 Task: Choose the host language as Arabic.
Action: Mouse moved to (831, 119)
Screenshot: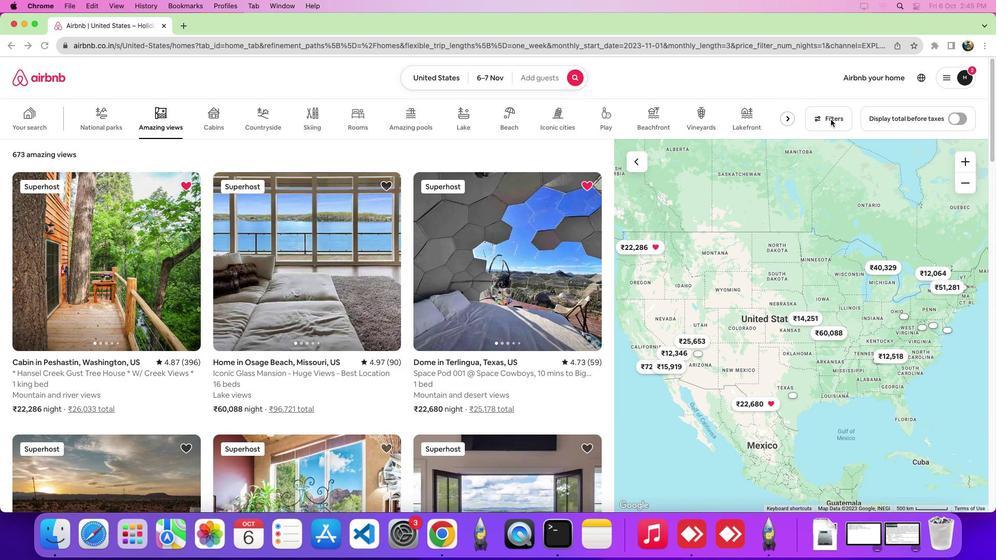 
Action: Mouse pressed left at (831, 119)
Screenshot: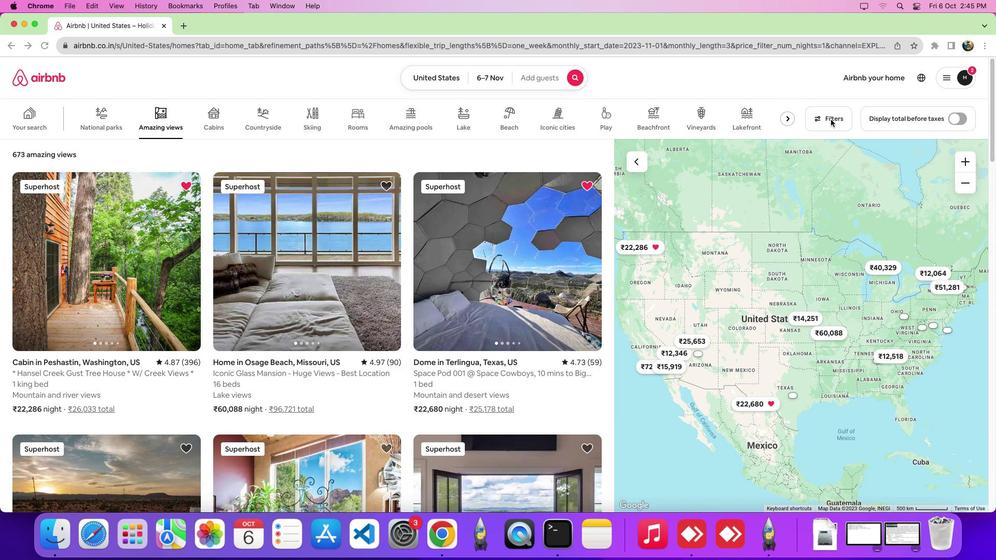 
Action: Mouse moved to (832, 119)
Screenshot: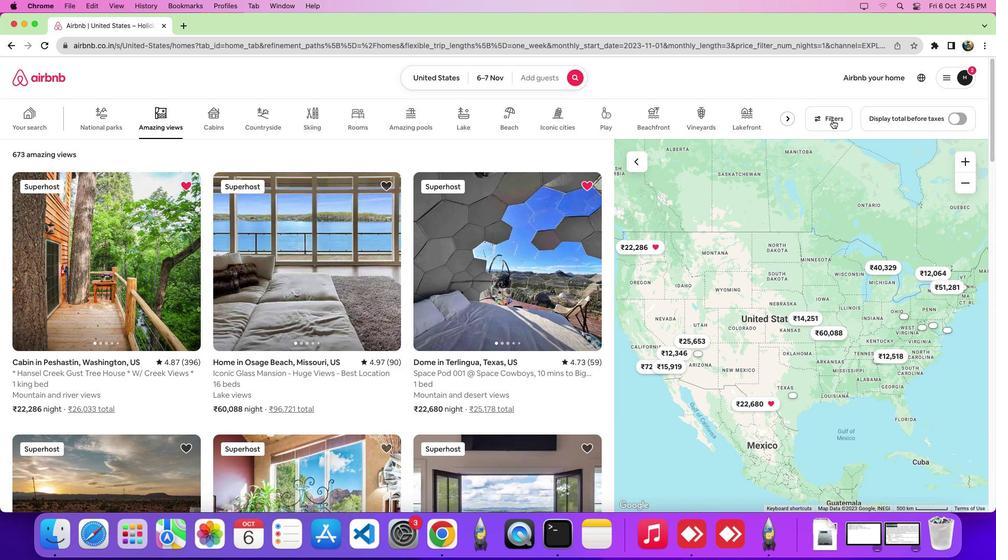 
Action: Mouse pressed left at (832, 119)
Screenshot: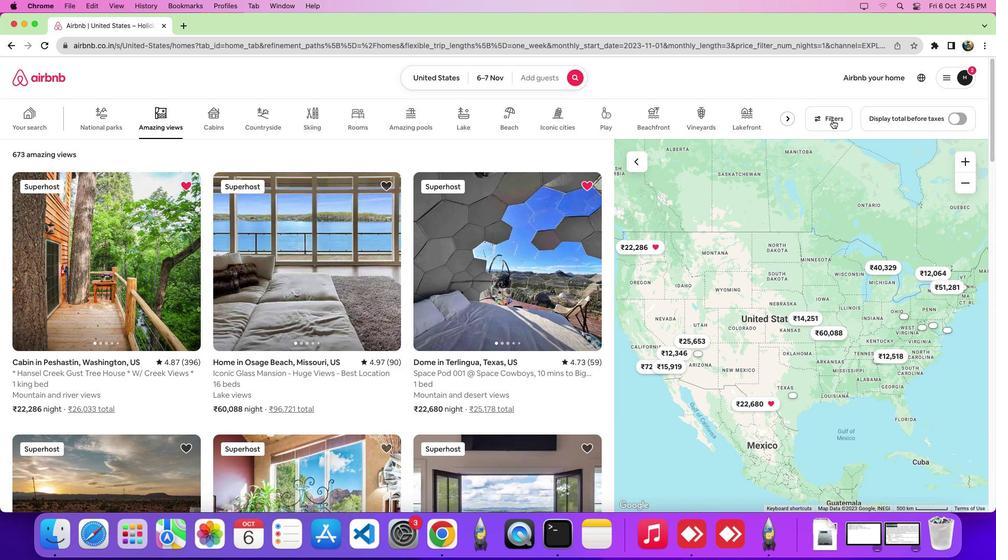 
Action: Mouse moved to (386, 172)
Screenshot: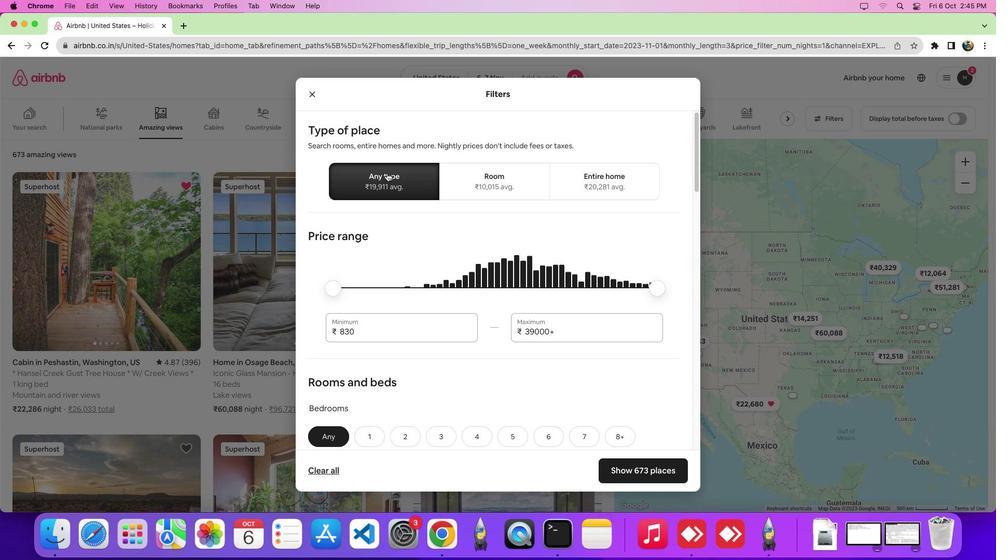 
Action: Mouse pressed left at (386, 172)
Screenshot: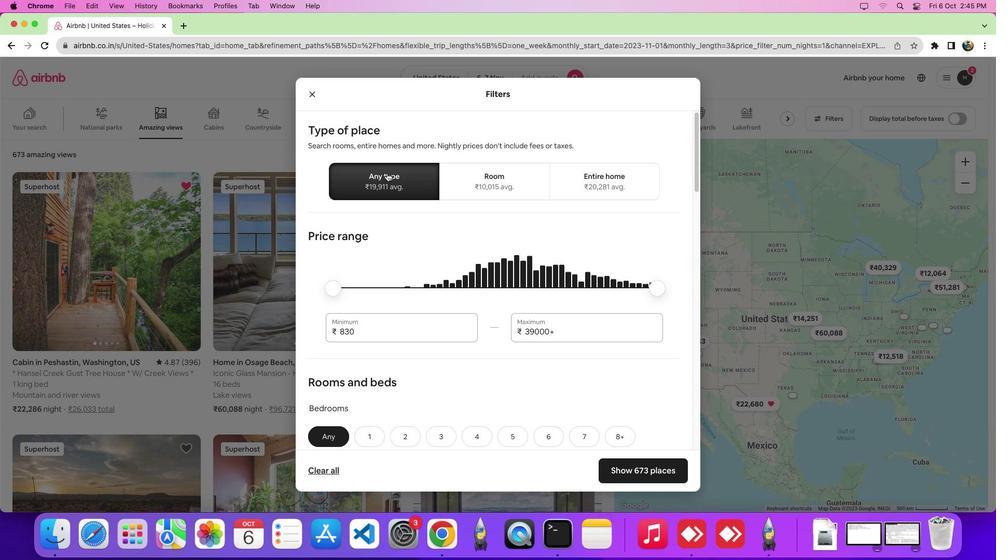 
Action: Mouse moved to (454, 359)
Screenshot: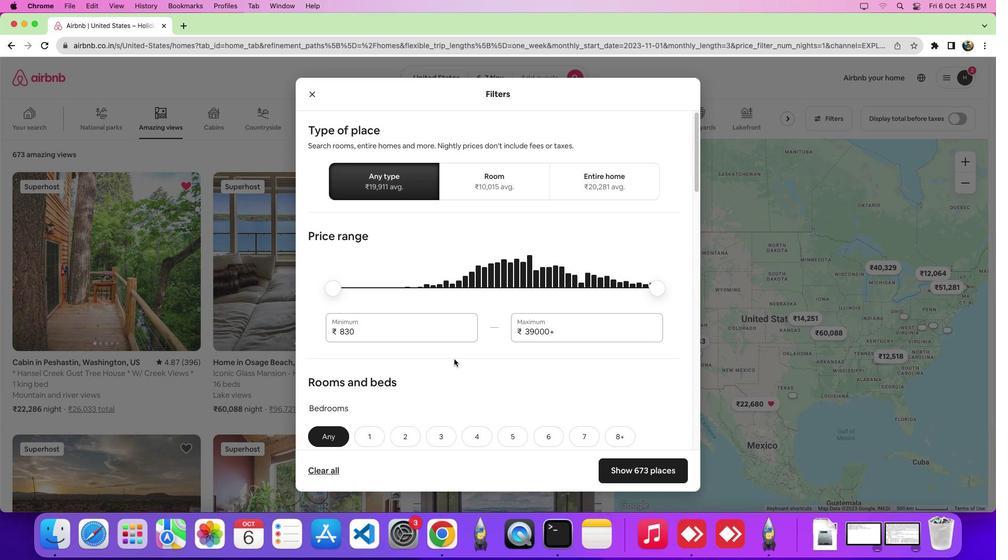 
Action: Mouse scrolled (454, 359) with delta (0, 0)
Screenshot: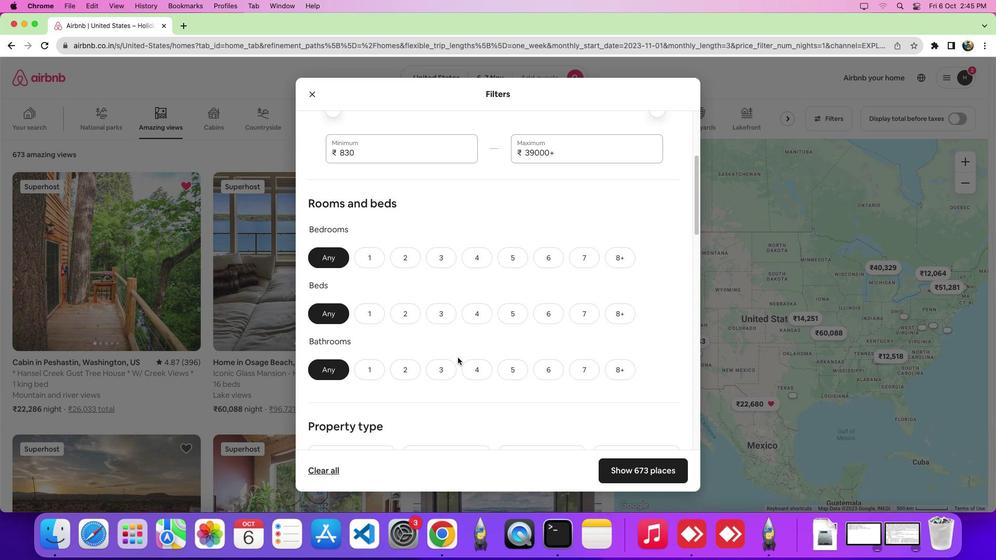 
Action: Mouse scrolled (454, 359) with delta (0, -2)
Screenshot: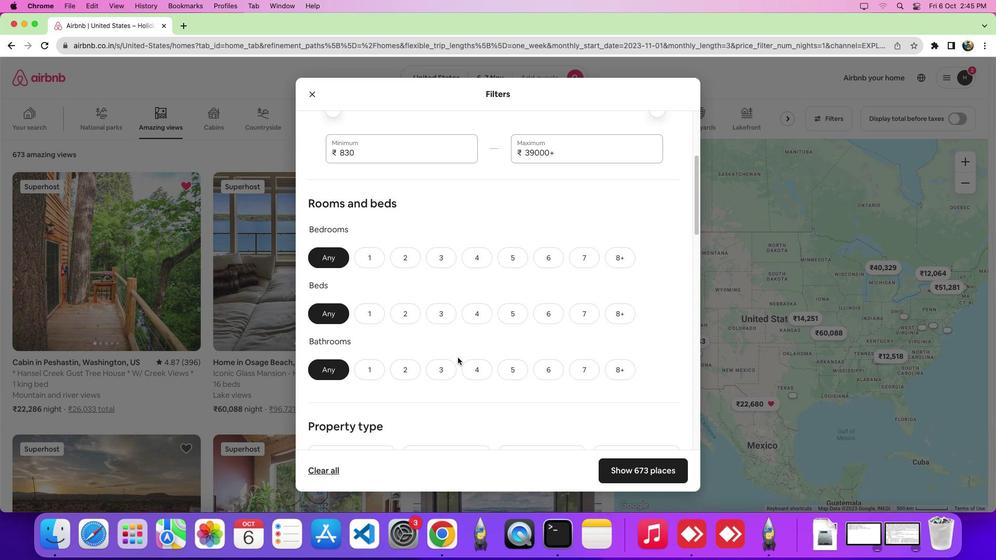 
Action: Mouse scrolled (454, 359) with delta (0, -7)
Screenshot: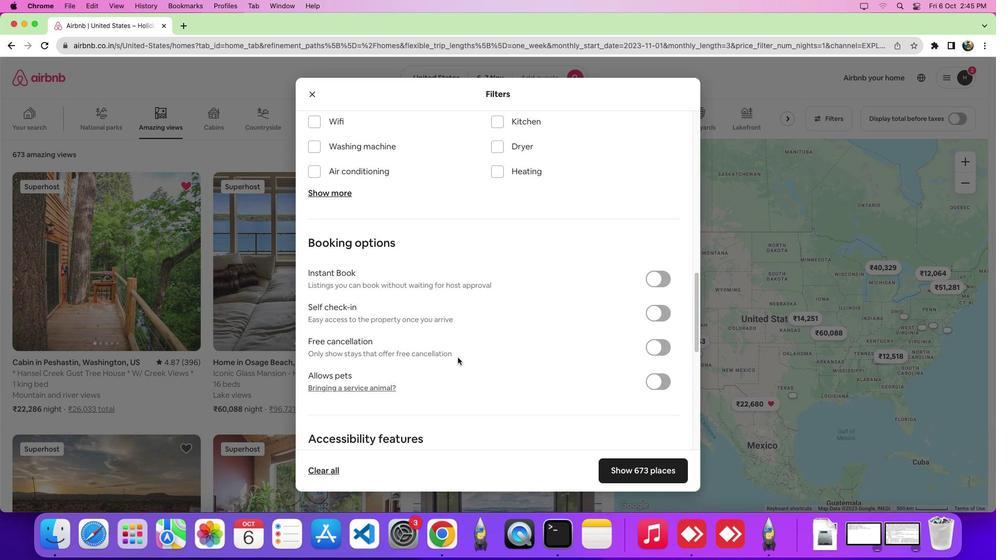 
Action: Mouse scrolled (454, 359) with delta (0, -8)
Screenshot: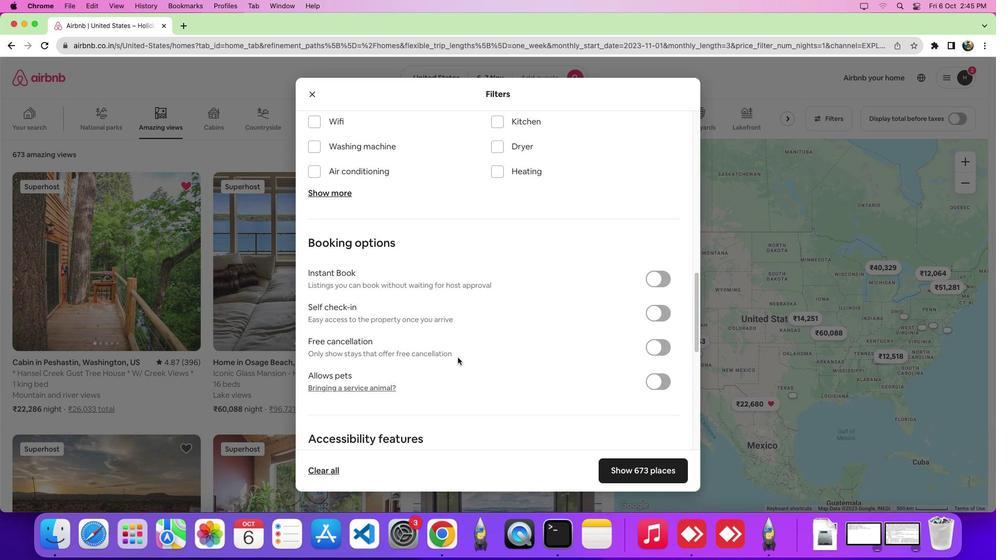 
Action: Mouse moved to (457, 357)
Screenshot: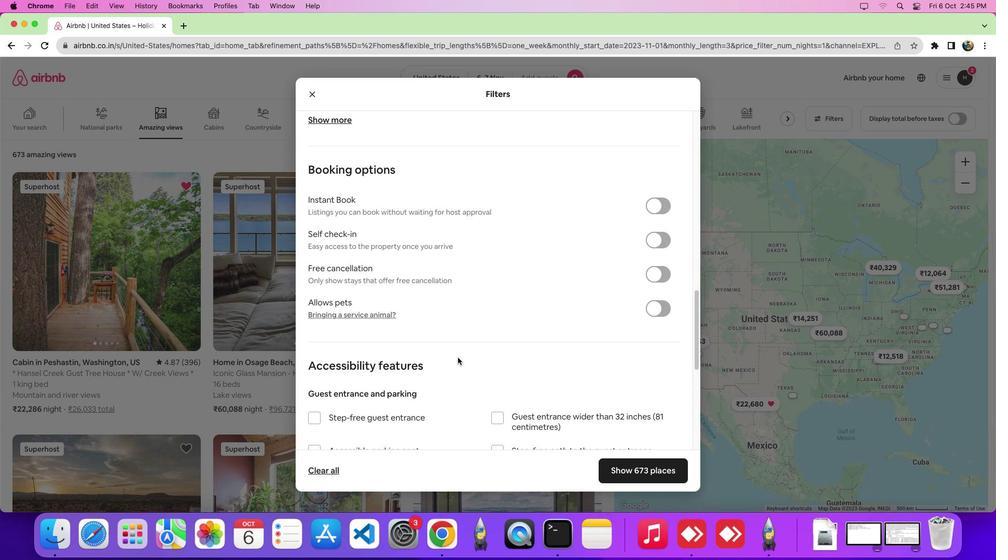 
Action: Mouse scrolled (457, 357) with delta (0, 0)
Screenshot: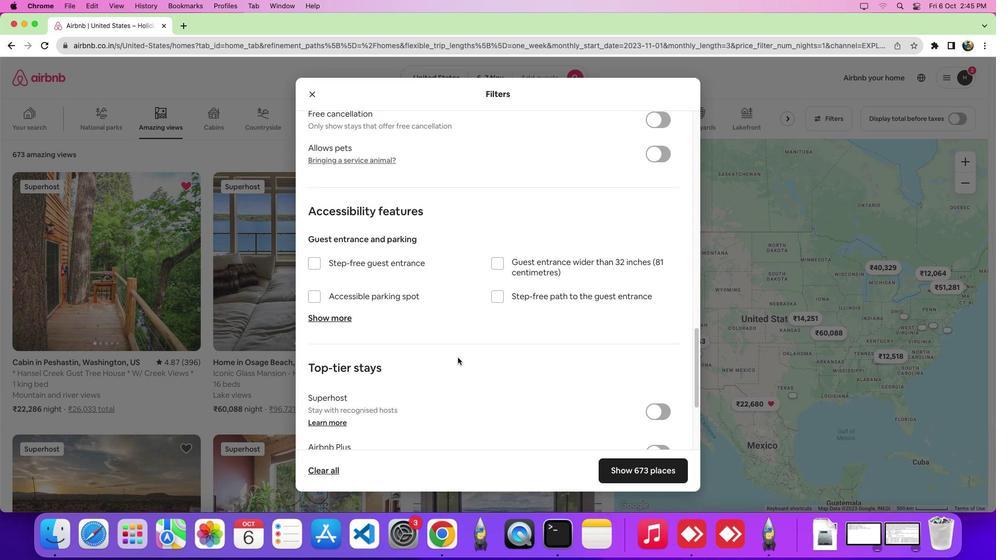 
Action: Mouse scrolled (457, 357) with delta (0, -1)
Screenshot: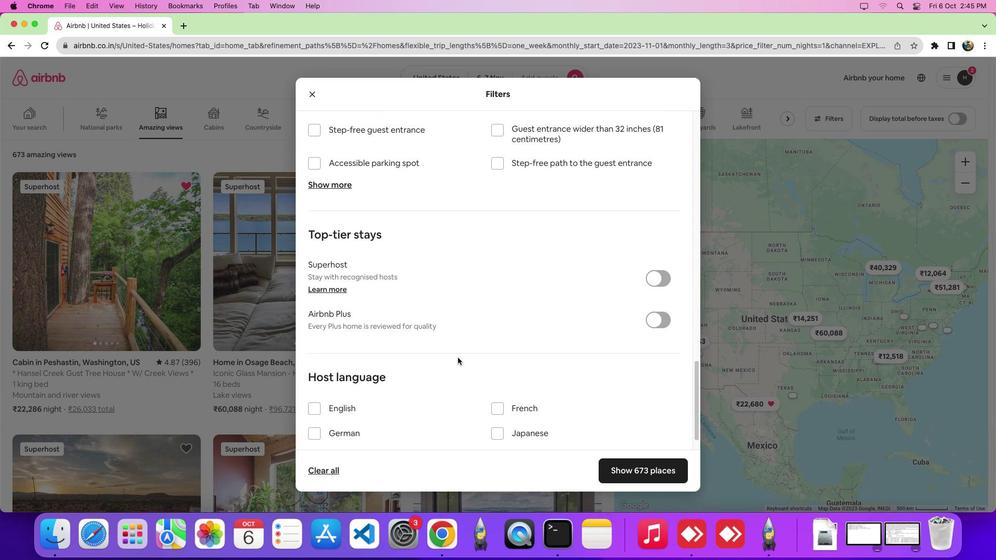 
Action: Mouse scrolled (457, 357) with delta (0, -5)
Screenshot: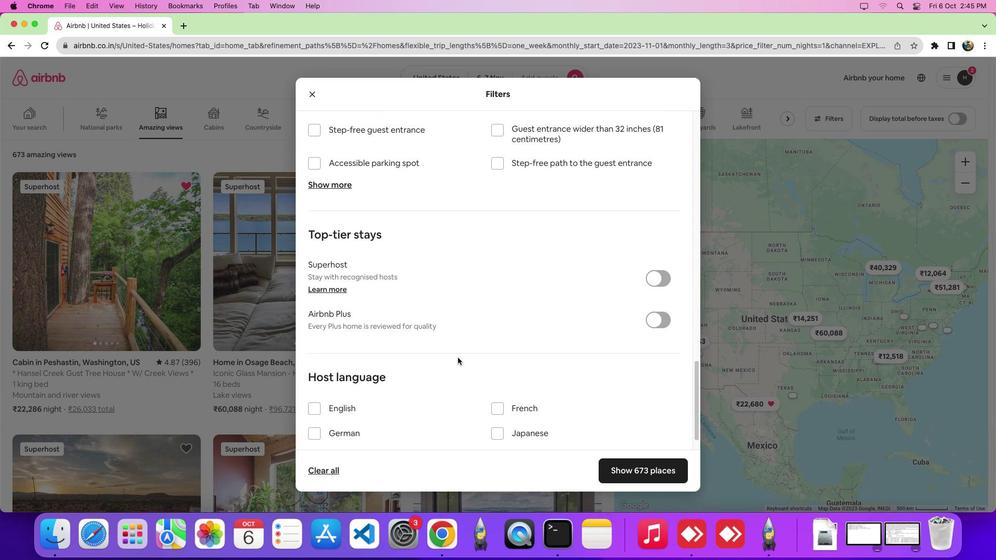 
Action: Mouse scrolled (457, 357) with delta (0, -7)
Screenshot: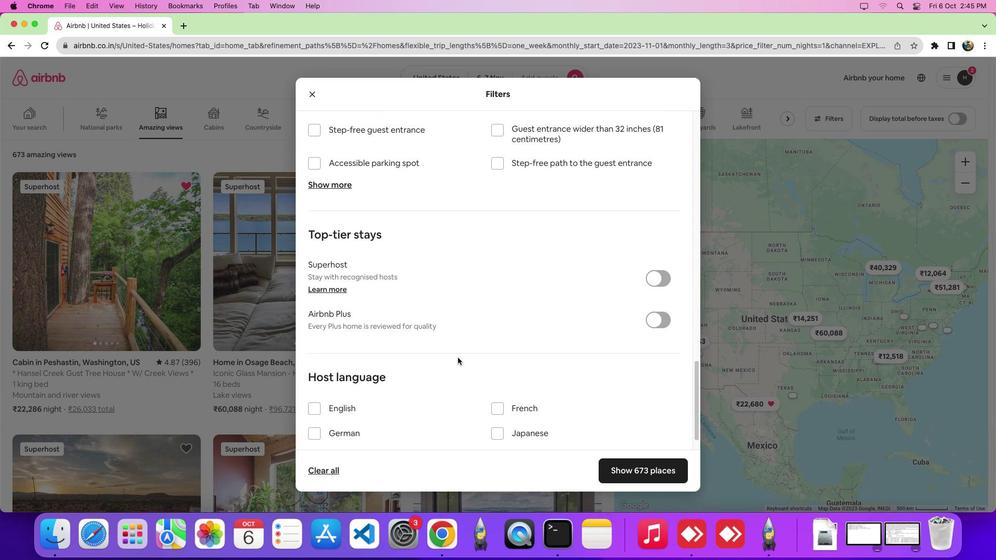 
Action: Mouse scrolled (457, 357) with delta (0, -8)
Screenshot: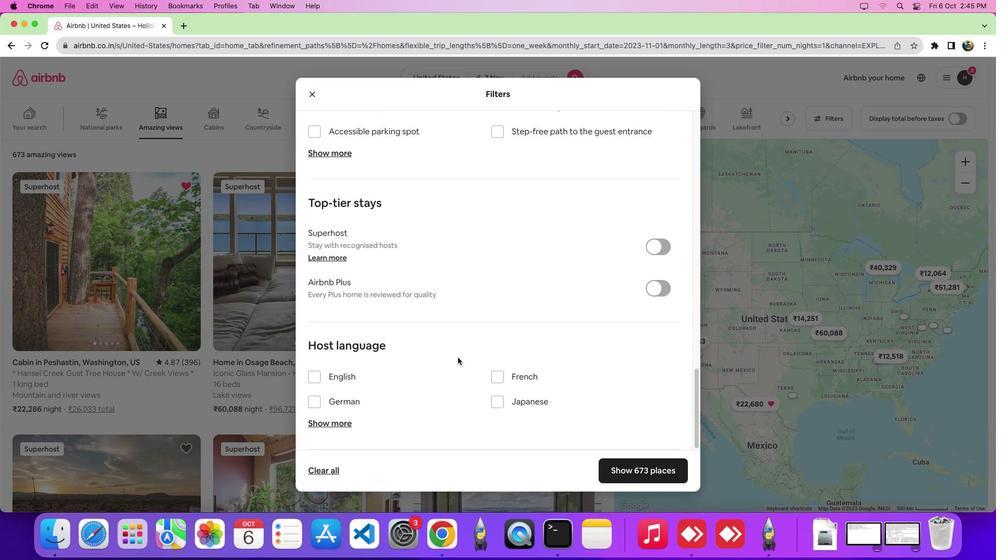 
Action: Mouse scrolled (457, 357) with delta (0, 0)
Screenshot: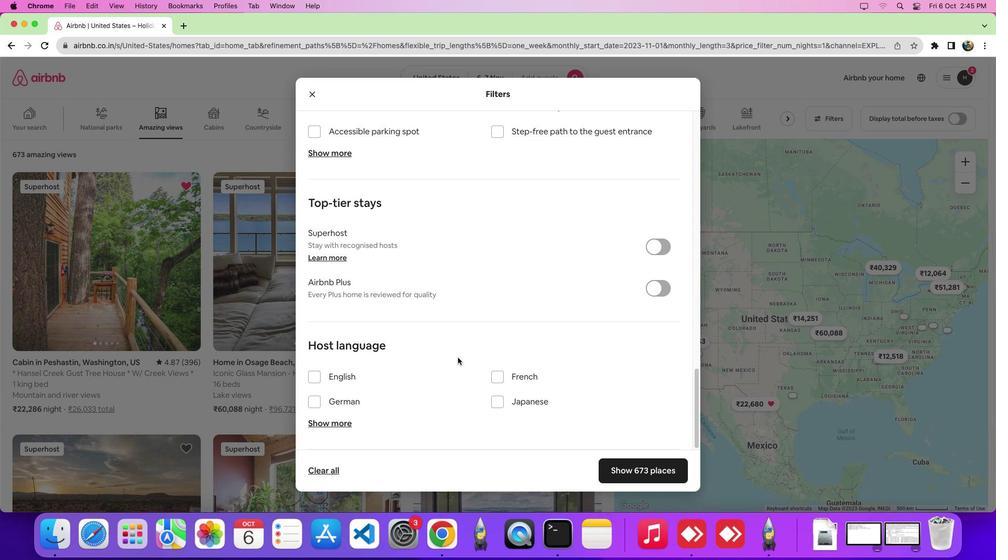 
Action: Mouse scrolled (457, 357) with delta (0, 0)
Screenshot: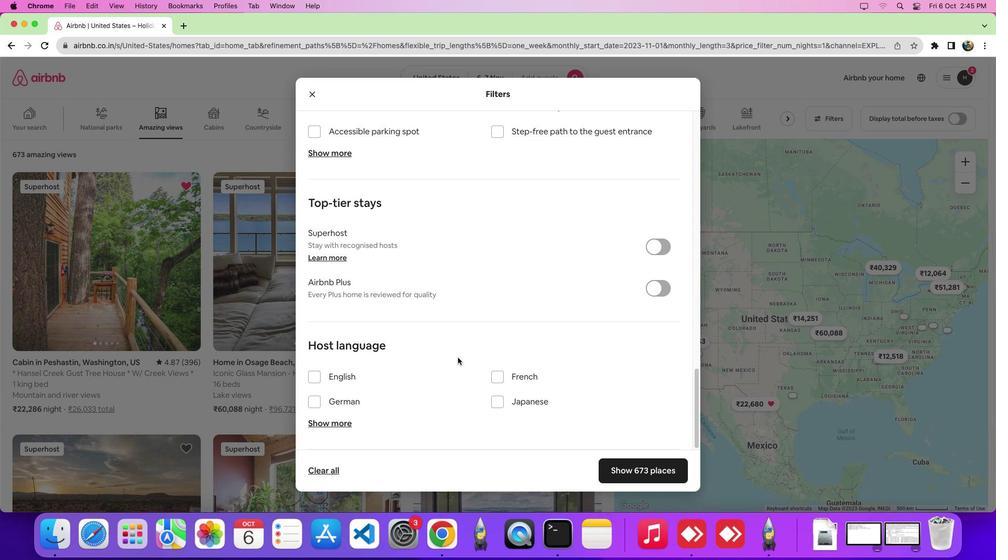 
Action: Mouse moved to (331, 421)
Screenshot: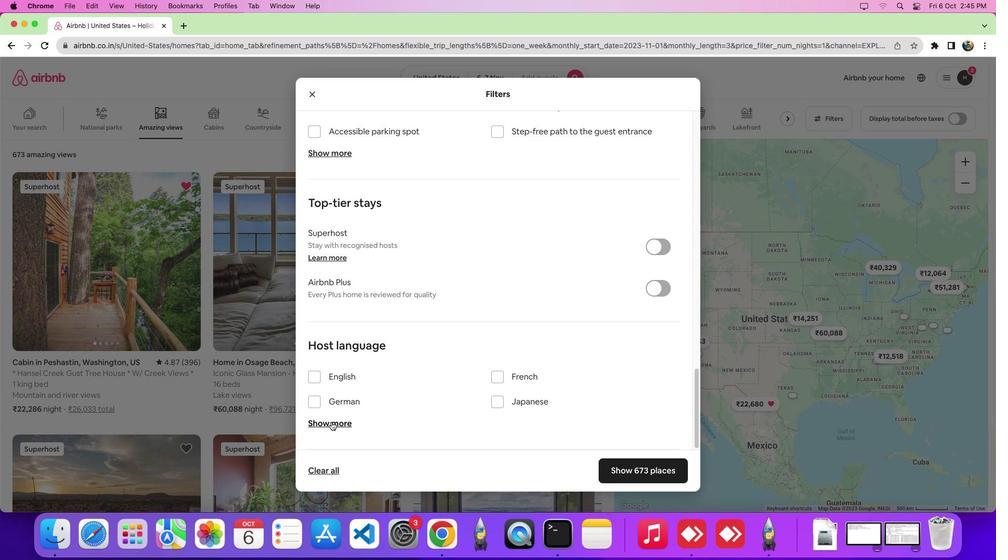 
Action: Mouse pressed left at (331, 421)
Screenshot: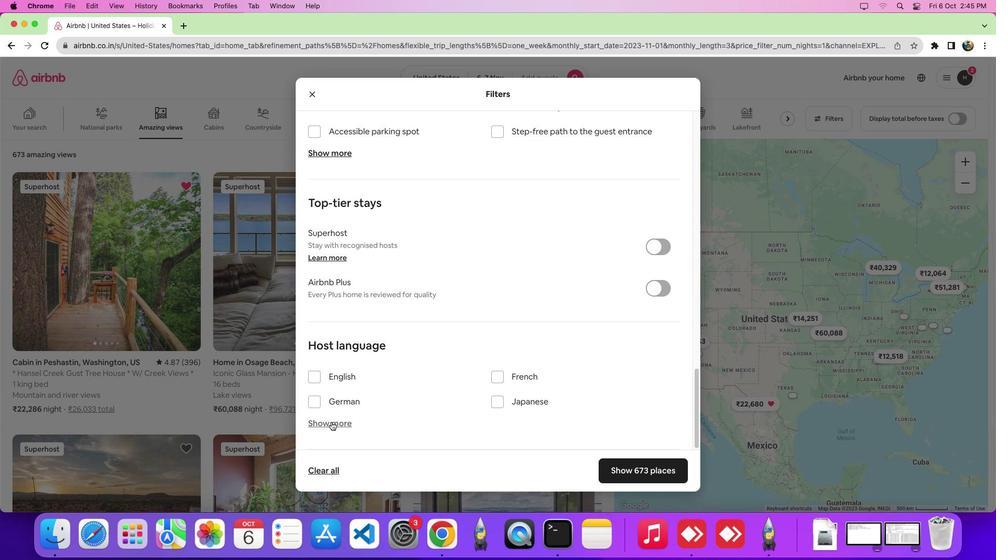 
Action: Mouse moved to (424, 417)
Screenshot: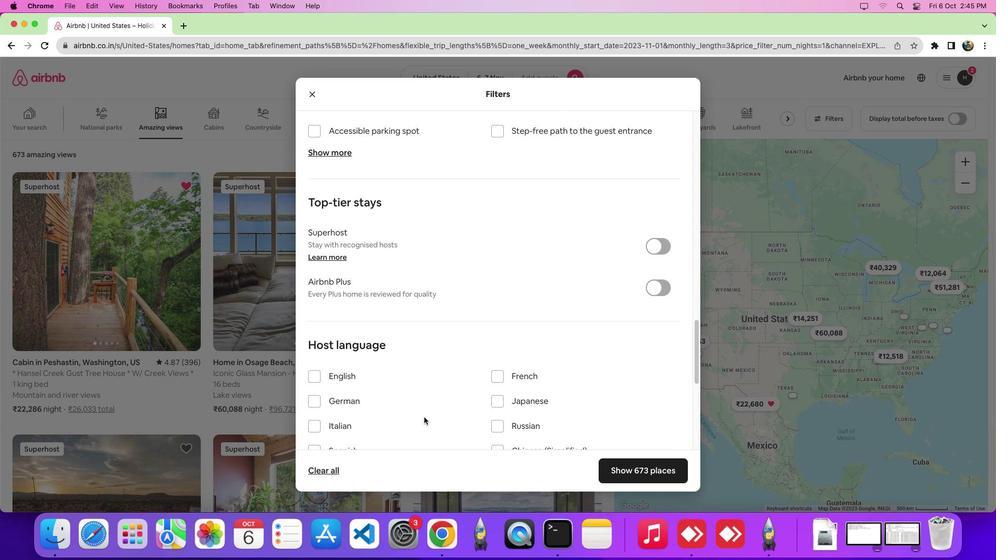 
Action: Mouse scrolled (424, 417) with delta (0, 0)
Screenshot: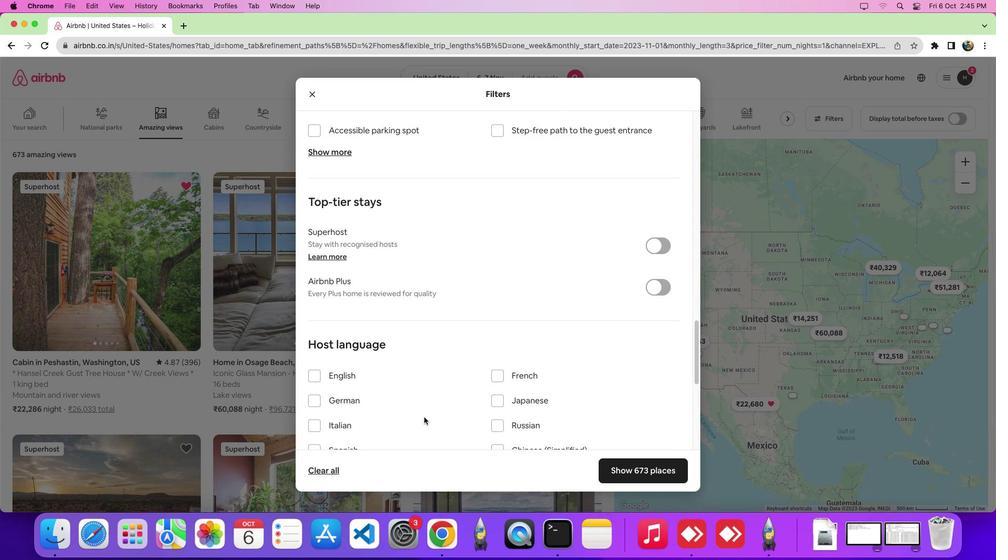 
Action: Mouse scrolled (424, 417) with delta (0, 0)
Screenshot: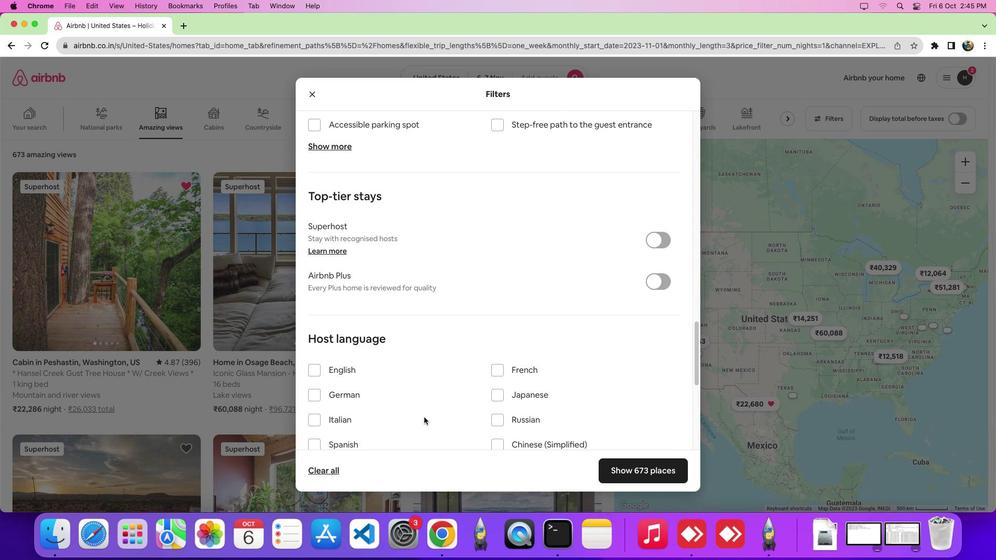 
Action: Mouse scrolled (424, 417) with delta (0, -1)
Screenshot: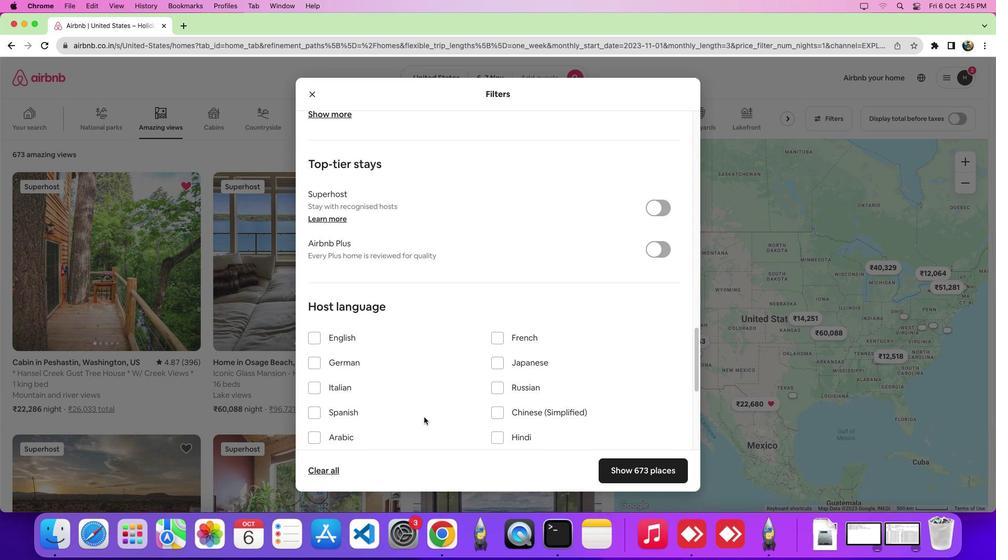 
Action: Mouse scrolled (424, 417) with delta (0, -1)
Screenshot: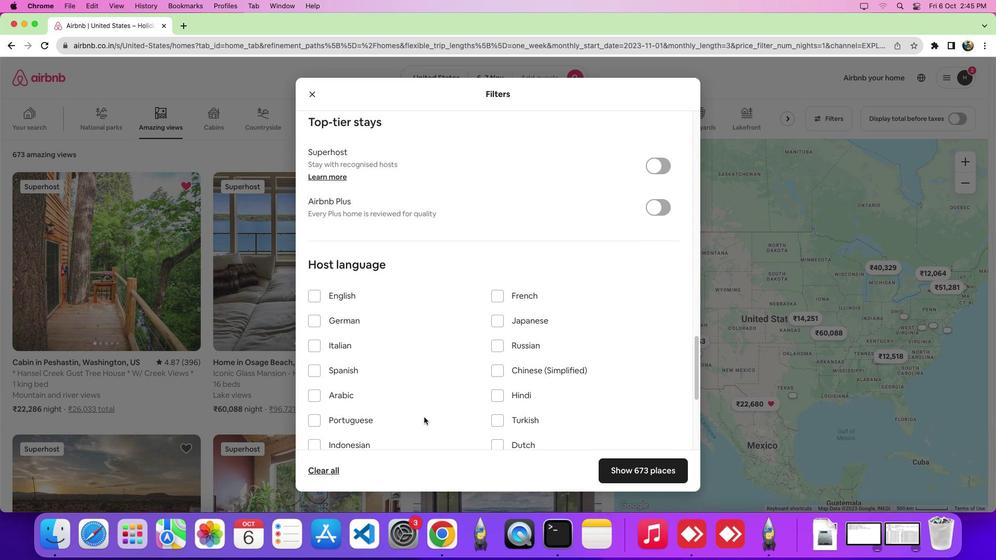 
Action: Mouse moved to (311, 357)
Screenshot: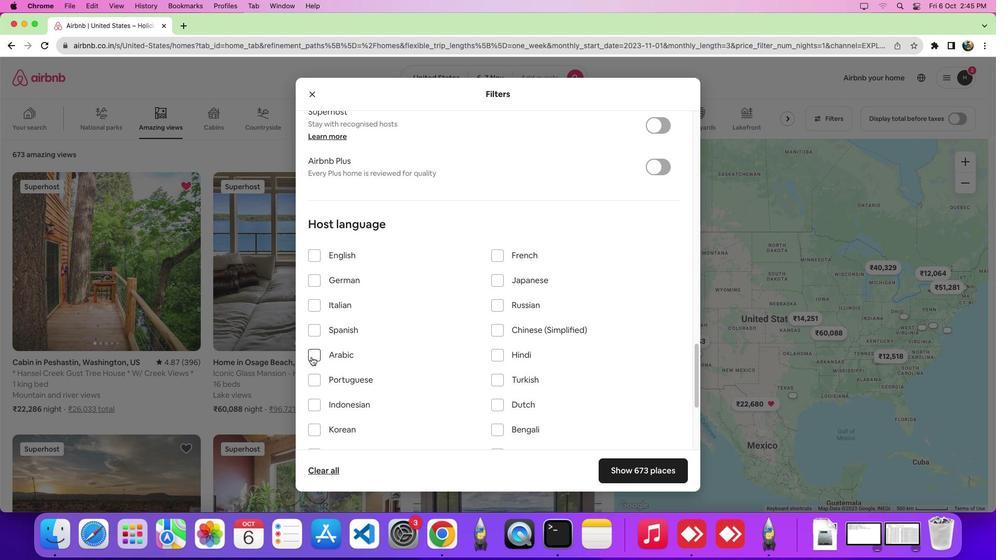 
Action: Mouse pressed left at (311, 357)
Screenshot: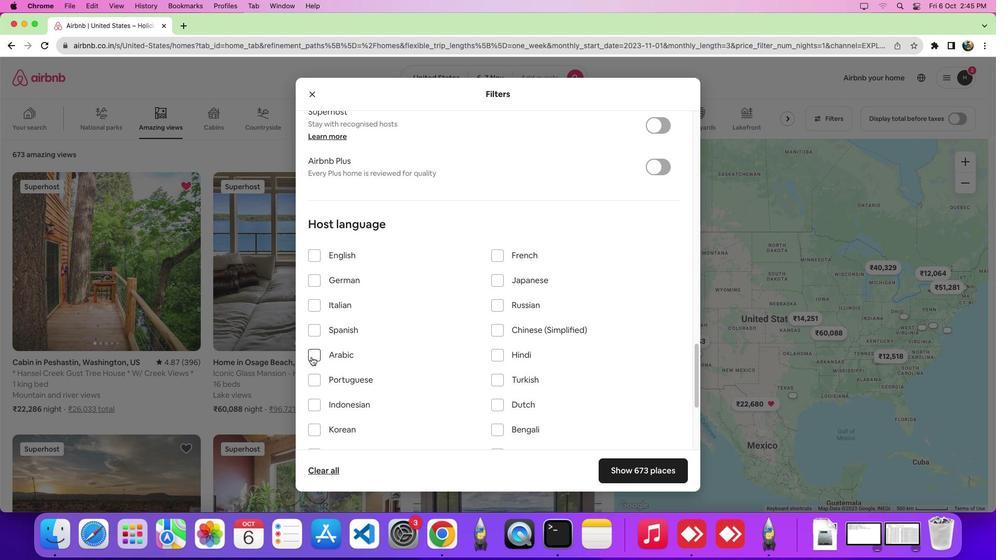 
